 Task: Set the pixels to padd from left to 4
Action: Mouse moved to (109, 91)
Screenshot: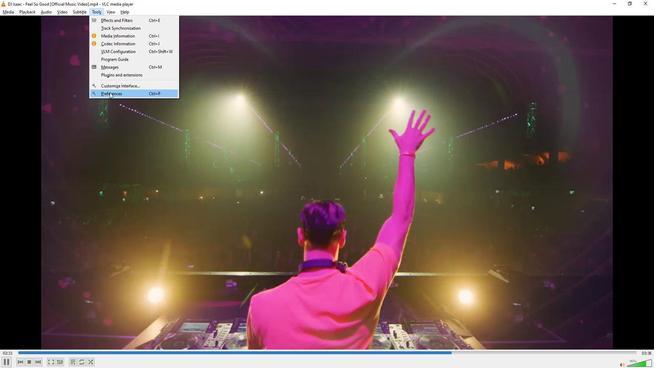 
Action: Mouse pressed left at (109, 91)
Screenshot: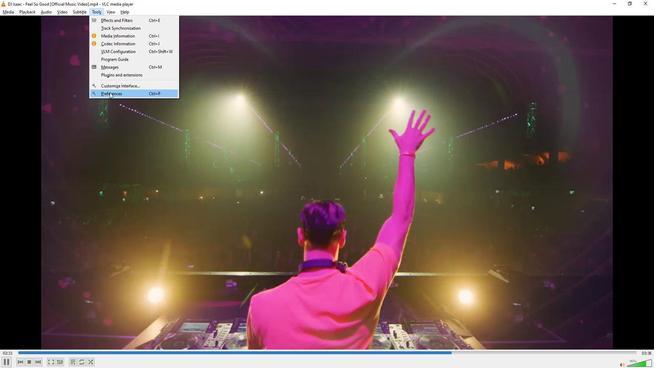 
Action: Mouse moved to (143, 289)
Screenshot: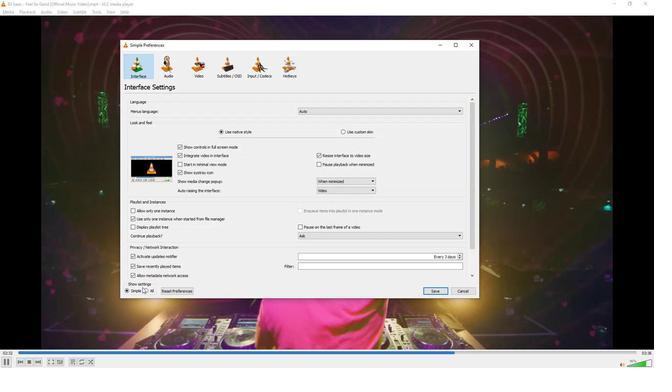 
Action: Mouse pressed left at (143, 289)
Screenshot: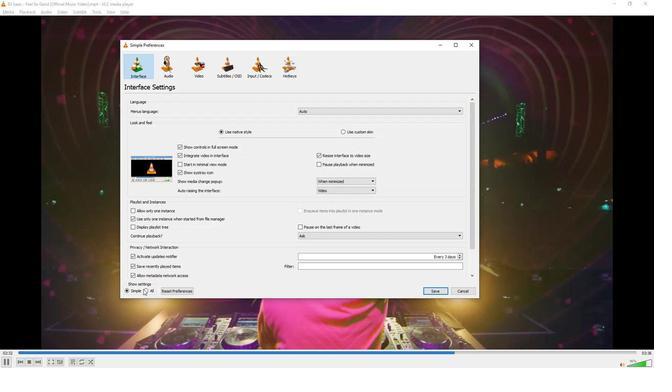 
Action: Mouse moved to (145, 289)
Screenshot: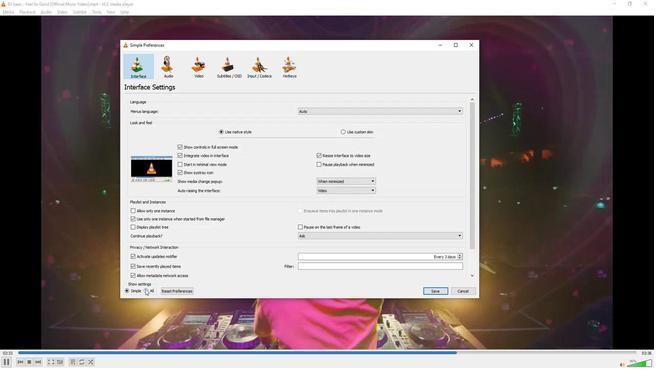 
Action: Mouse pressed left at (145, 289)
Screenshot: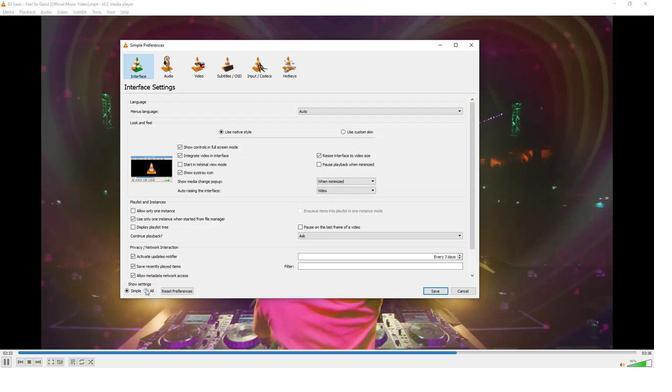 
Action: Mouse moved to (137, 241)
Screenshot: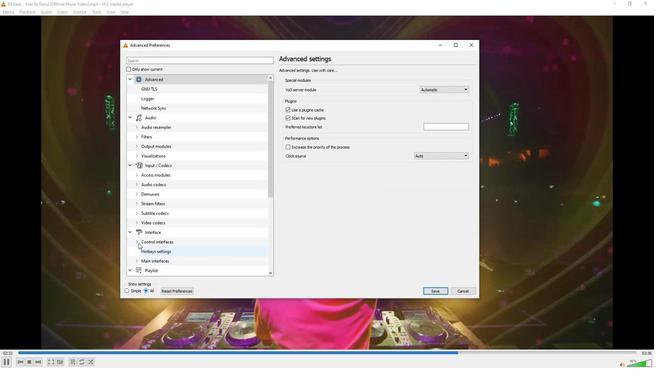 
Action: Mouse scrolled (137, 240) with delta (0, 0)
Screenshot: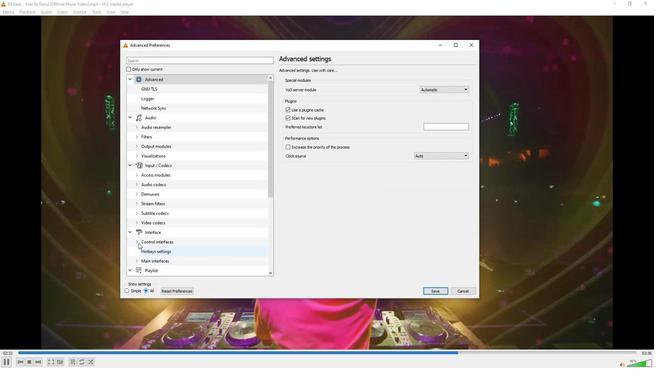 
Action: Mouse moved to (136, 239)
Screenshot: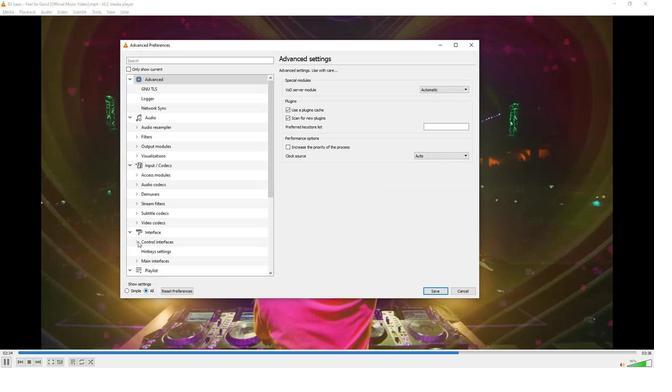 
Action: Mouse scrolled (136, 239) with delta (0, 0)
Screenshot: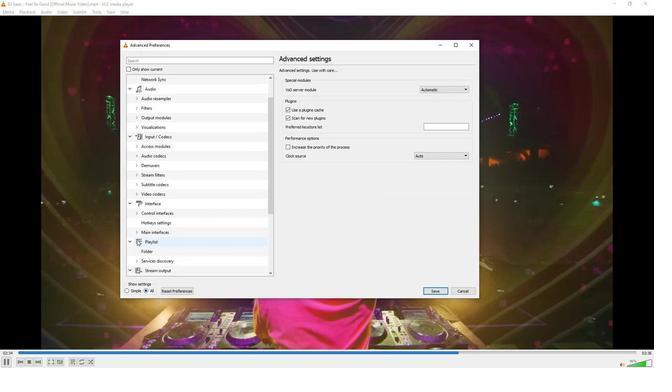 
Action: Mouse moved to (136, 239)
Screenshot: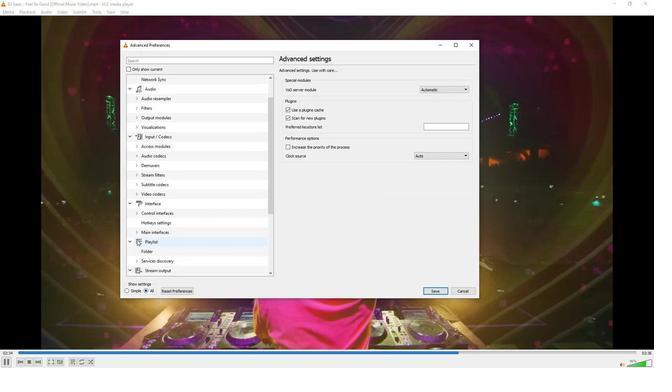 
Action: Mouse scrolled (136, 239) with delta (0, 0)
Screenshot: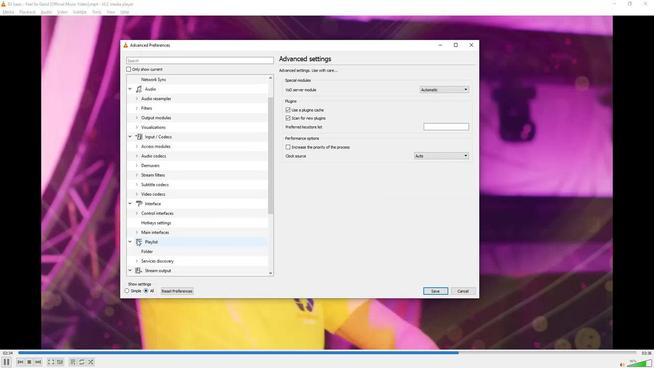 
Action: Mouse scrolled (136, 239) with delta (0, 0)
Screenshot: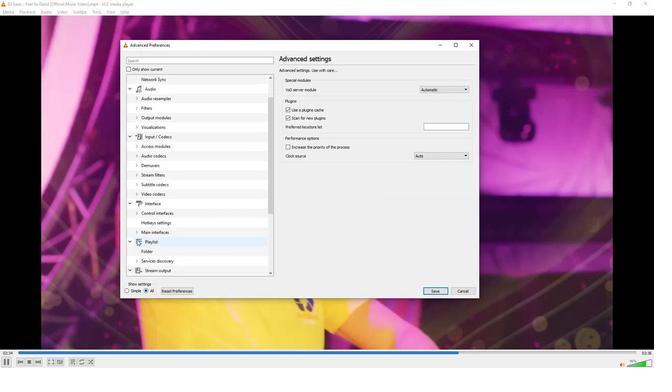 
Action: Mouse scrolled (136, 239) with delta (0, 0)
Screenshot: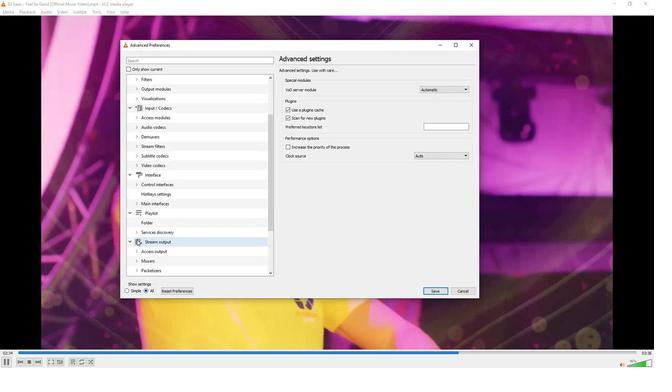
Action: Mouse scrolled (136, 239) with delta (0, 0)
Screenshot: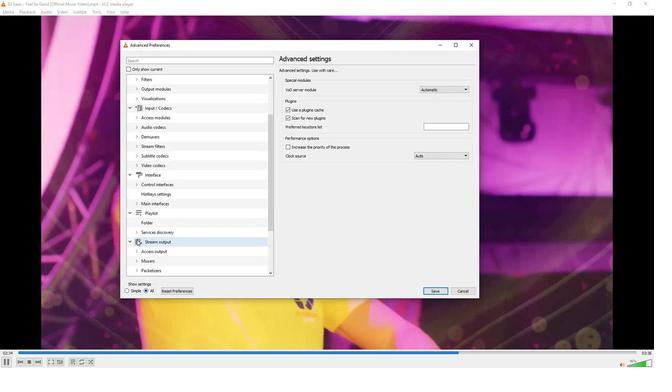 
Action: Mouse scrolled (136, 239) with delta (0, 0)
Screenshot: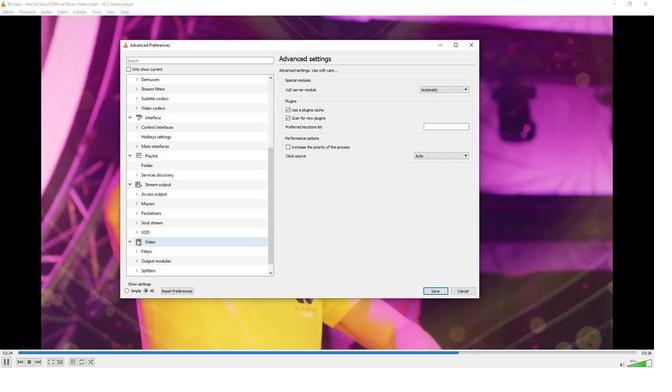 
Action: Mouse moved to (135, 239)
Screenshot: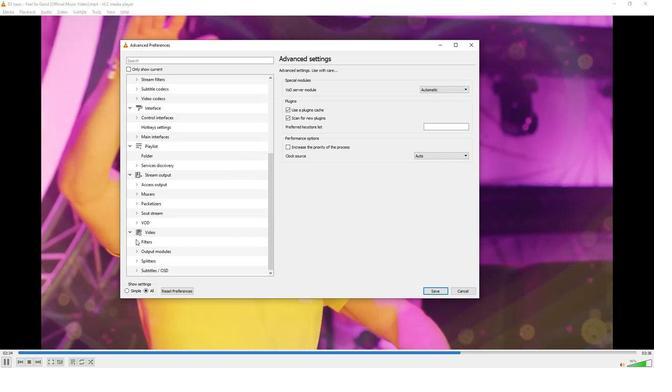 
Action: Mouse pressed left at (135, 239)
Screenshot: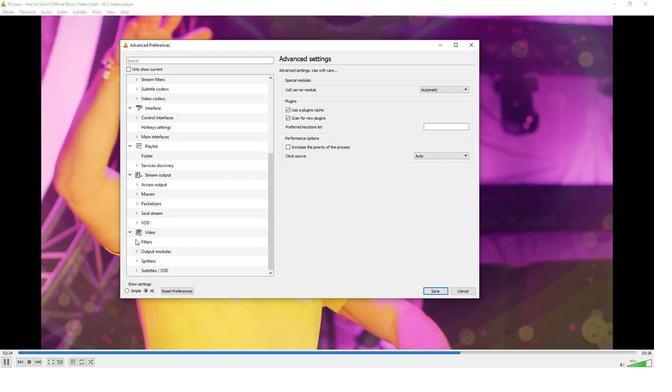 
Action: Mouse moved to (150, 241)
Screenshot: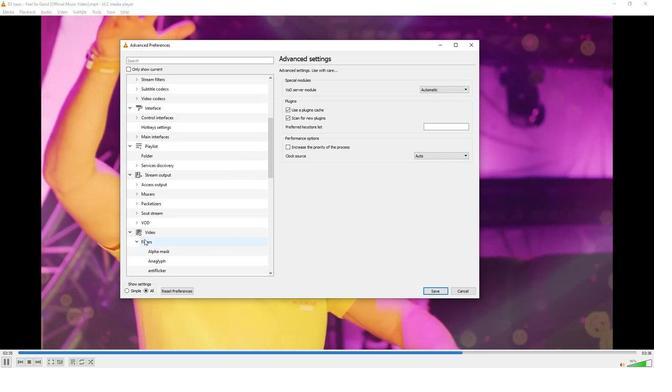 
Action: Mouse scrolled (150, 240) with delta (0, 0)
Screenshot: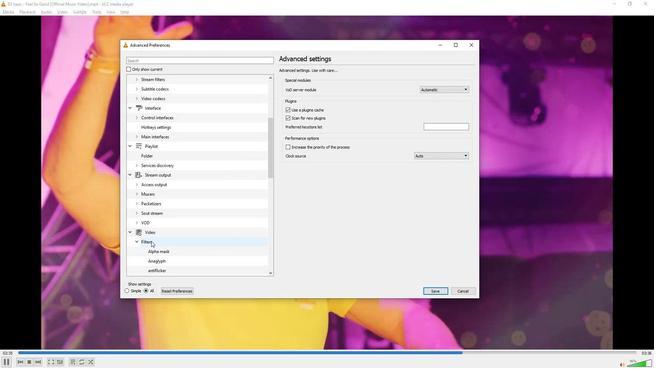 
Action: Mouse scrolled (150, 240) with delta (0, 0)
Screenshot: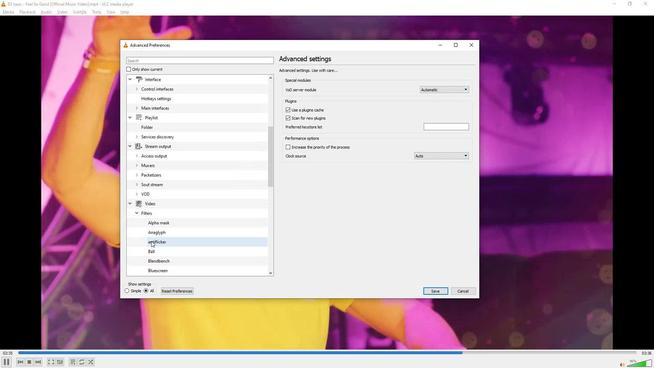 
Action: Mouse moved to (160, 269)
Screenshot: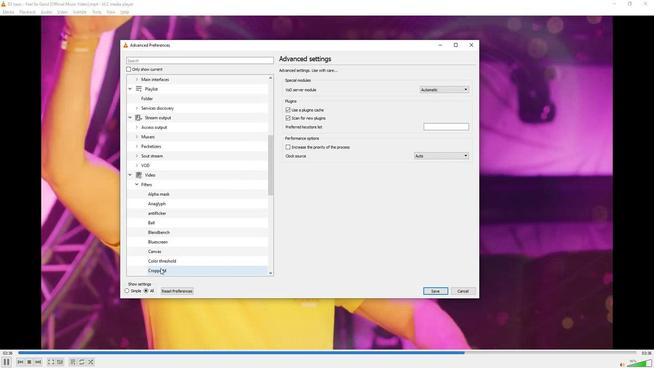 
Action: Mouse pressed left at (160, 269)
Screenshot: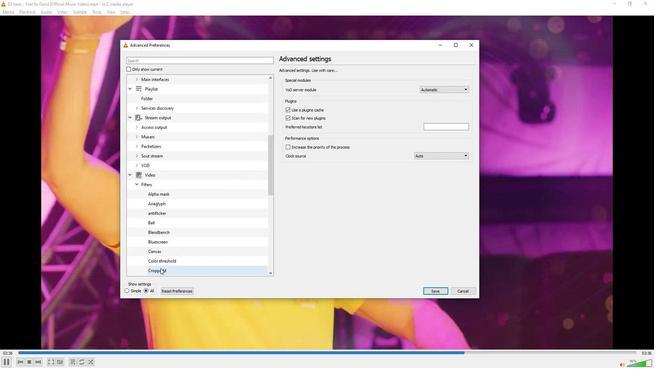 
Action: Mouse moved to (466, 152)
Screenshot: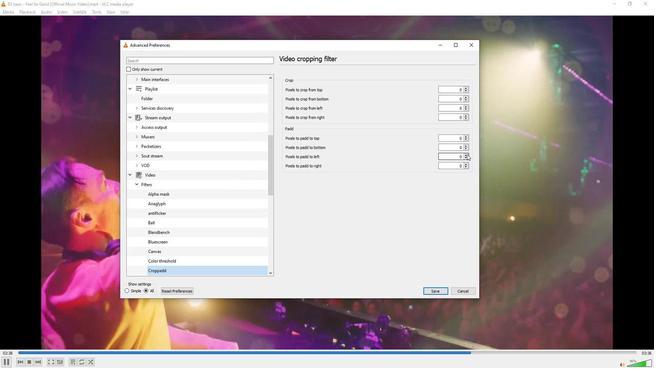 
Action: Mouse pressed left at (466, 152)
Screenshot: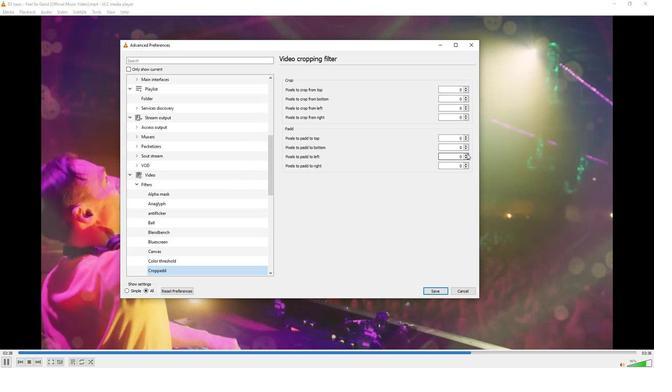 
Action: Mouse pressed left at (466, 152)
Screenshot: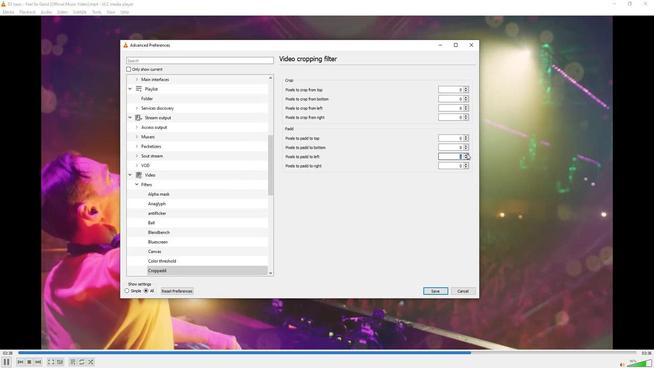 
Action: Mouse pressed left at (466, 152)
Screenshot: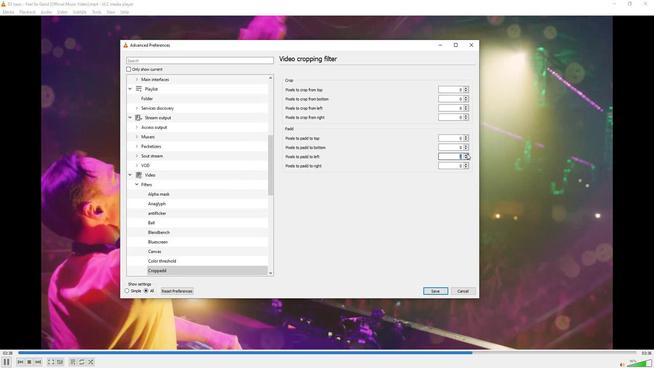 
Action: Mouse pressed left at (466, 152)
Screenshot: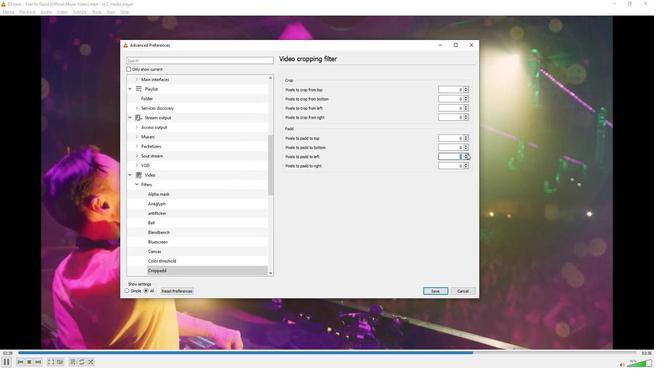 
Action: Mouse moved to (417, 188)
Screenshot: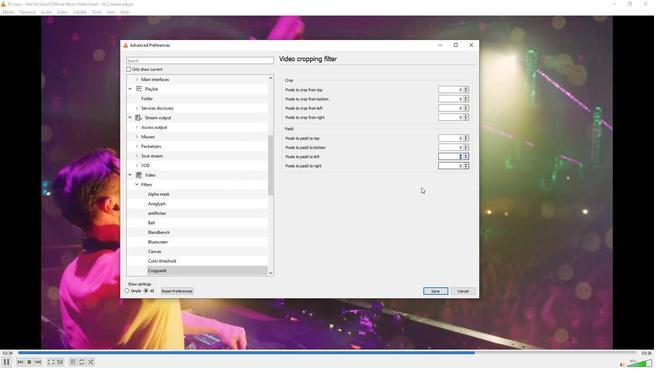 
Action: Mouse pressed left at (417, 188)
Screenshot: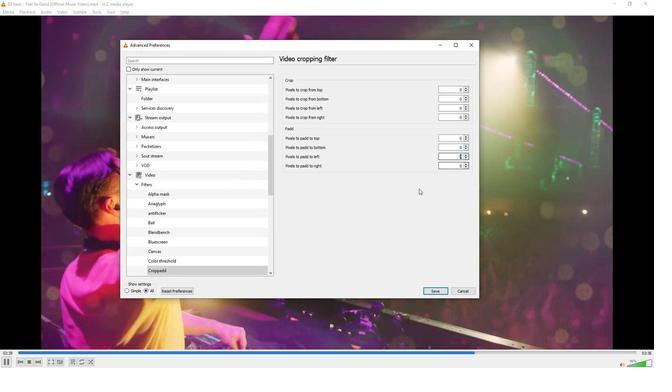
Action: Mouse moved to (418, 188)
Screenshot: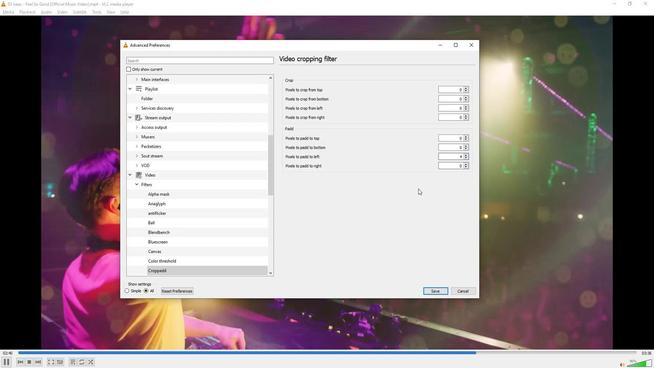 
